 Task: Check the average views per listing of gourmet kitchen in the last 3 years.
Action: Mouse moved to (746, 173)
Screenshot: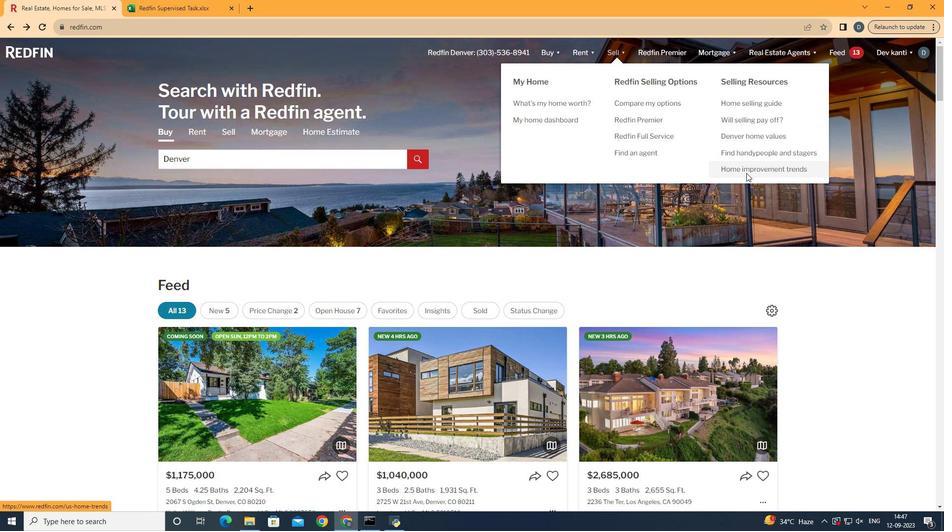 
Action: Mouse pressed left at (746, 173)
Screenshot: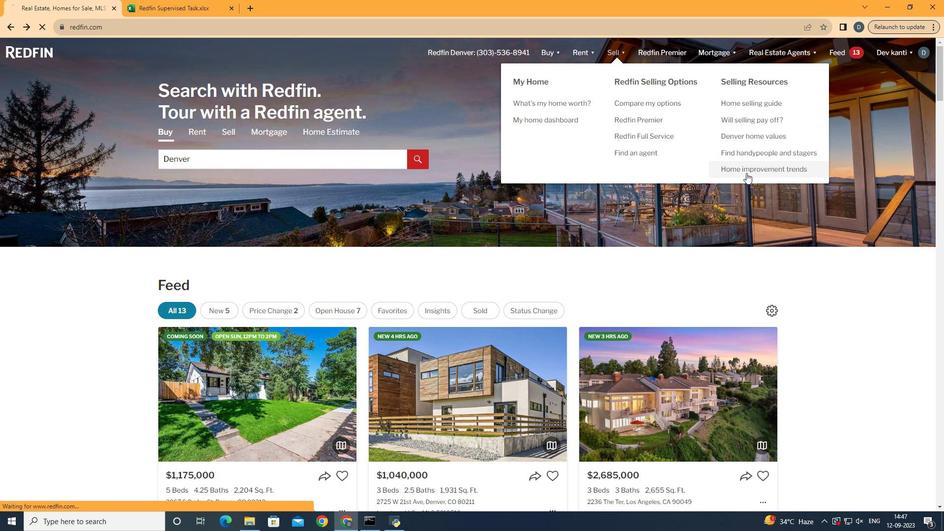 
Action: Mouse moved to (237, 192)
Screenshot: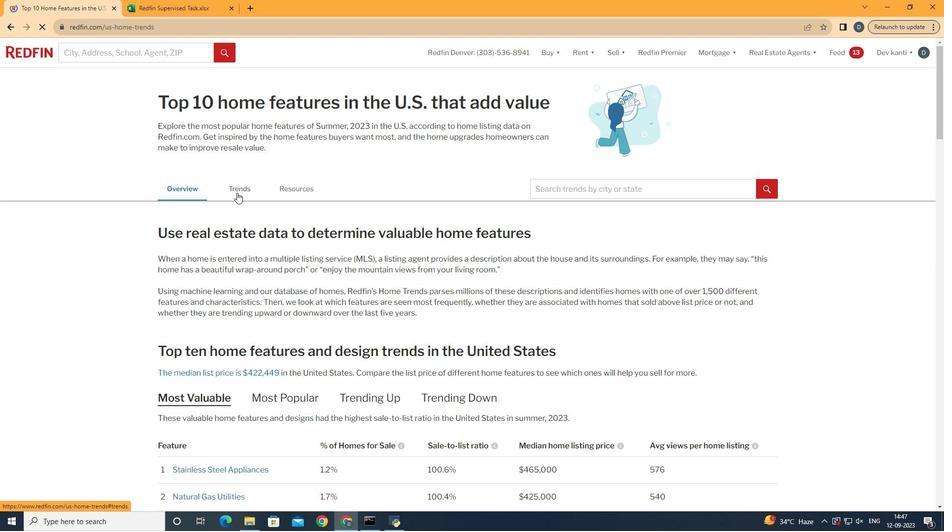 
Action: Mouse pressed left at (237, 192)
Screenshot: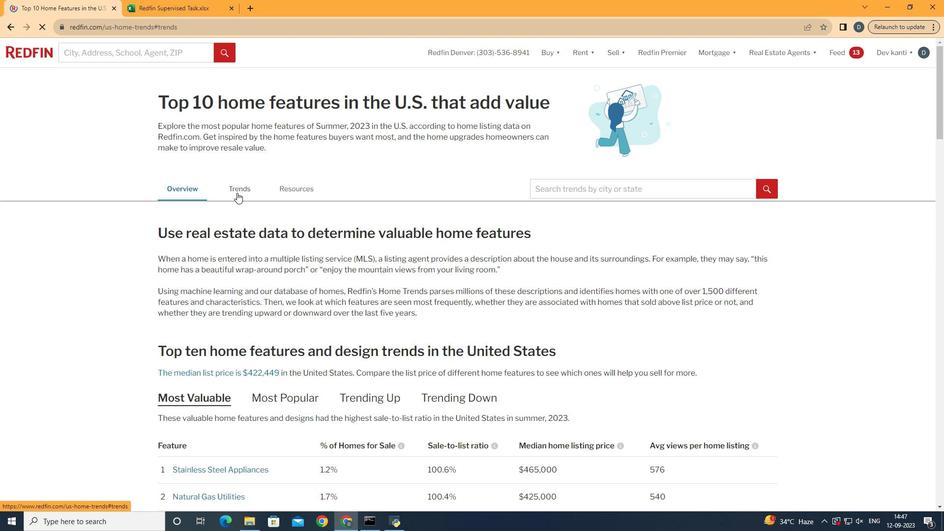 
Action: Mouse moved to (285, 198)
Screenshot: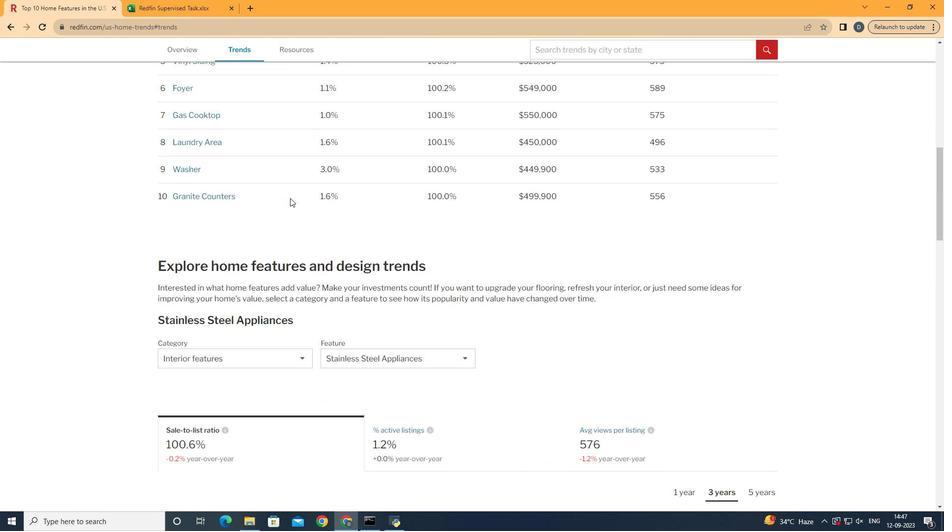 
Action: Mouse scrolled (285, 197) with delta (0, 0)
Screenshot: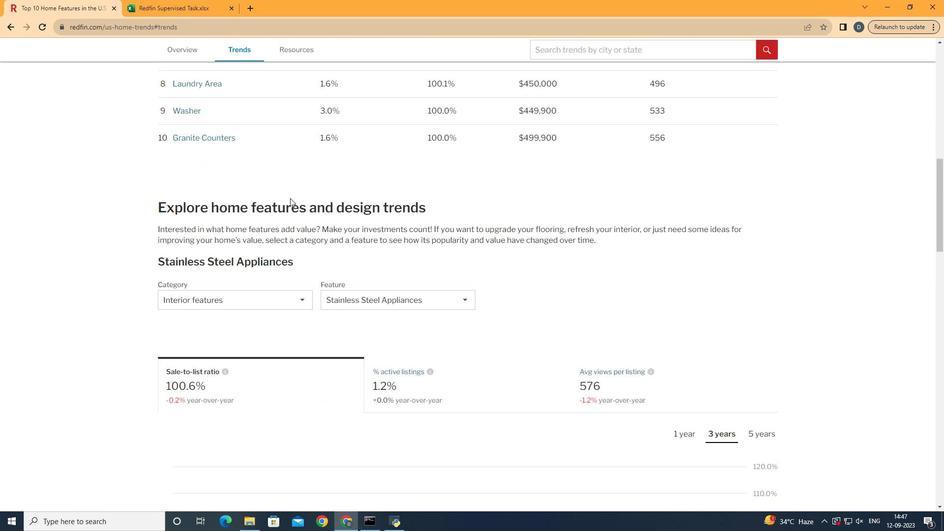 
Action: Mouse scrolled (285, 197) with delta (0, 0)
Screenshot: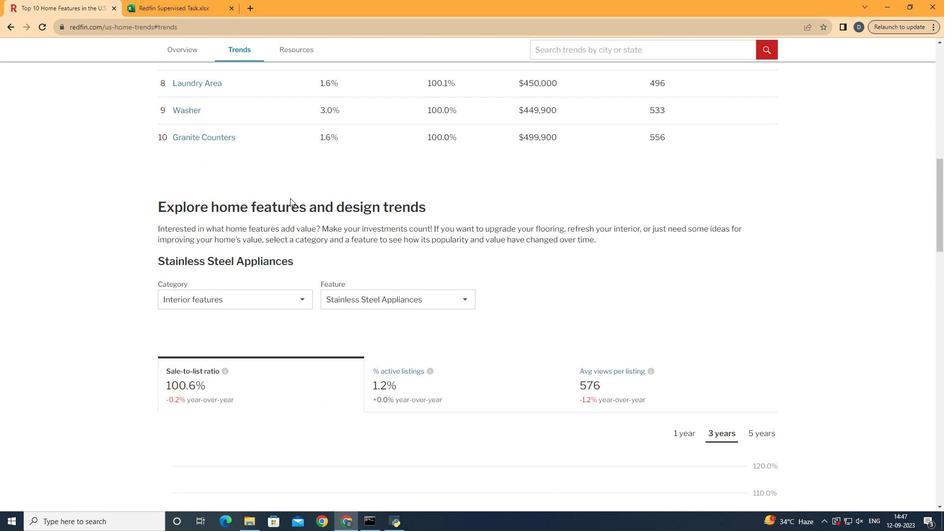 
Action: Mouse scrolled (285, 197) with delta (0, 0)
Screenshot: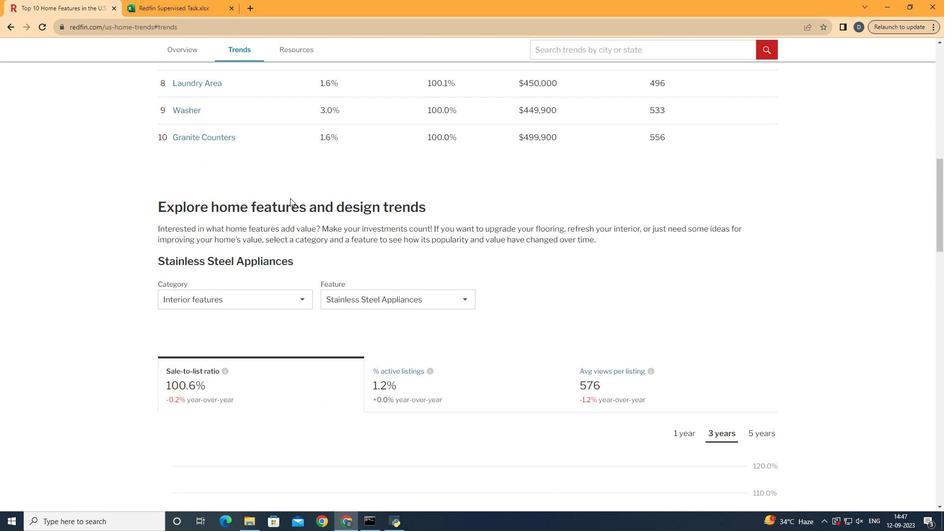 
Action: Mouse moved to (287, 198)
Screenshot: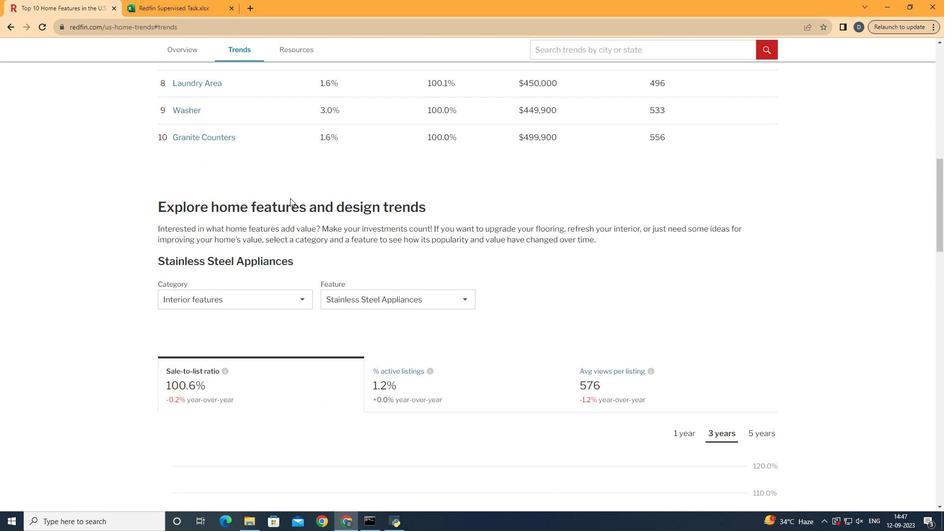 
Action: Mouse scrolled (287, 197) with delta (0, 0)
Screenshot: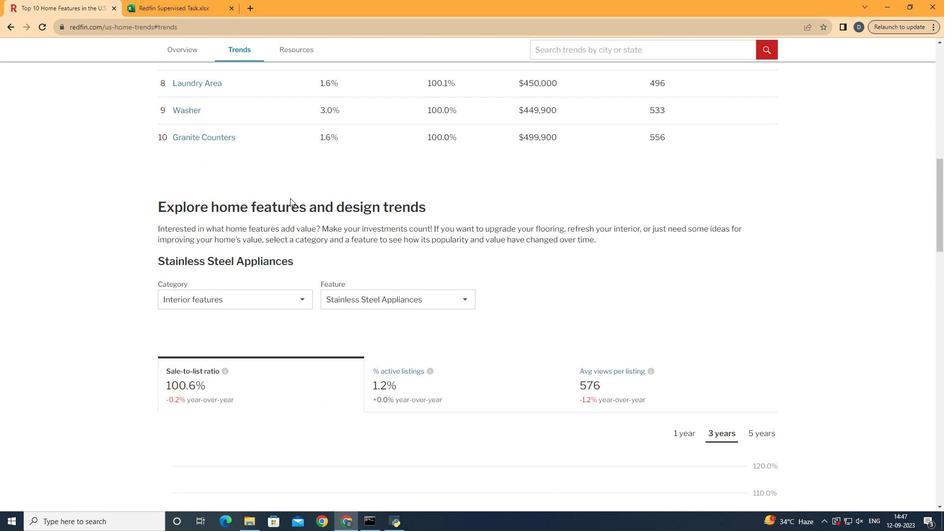 
Action: Mouse moved to (288, 198)
Screenshot: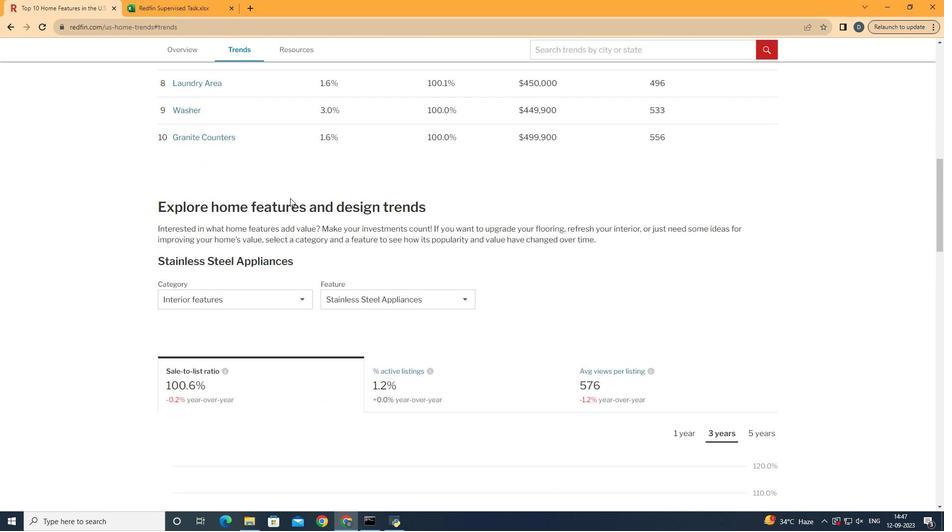 
Action: Mouse scrolled (288, 197) with delta (0, 0)
Screenshot: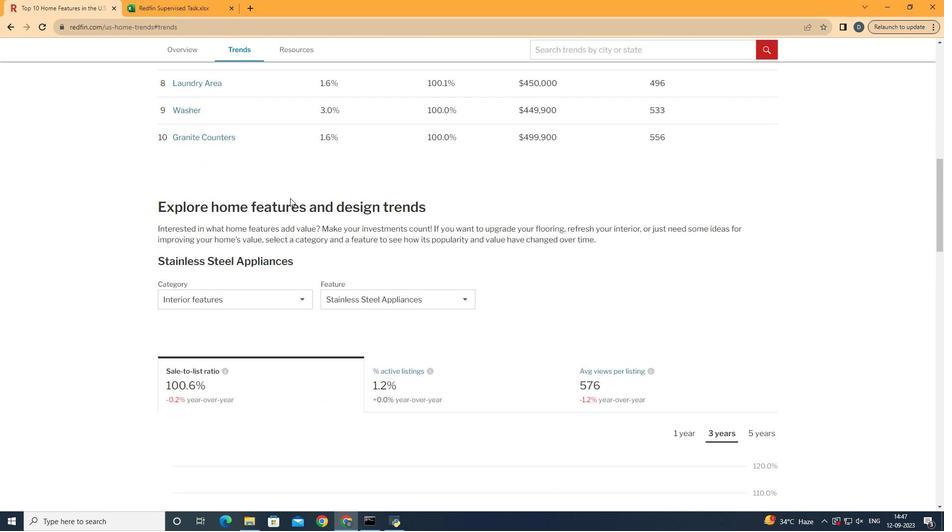 
Action: Mouse moved to (290, 198)
Screenshot: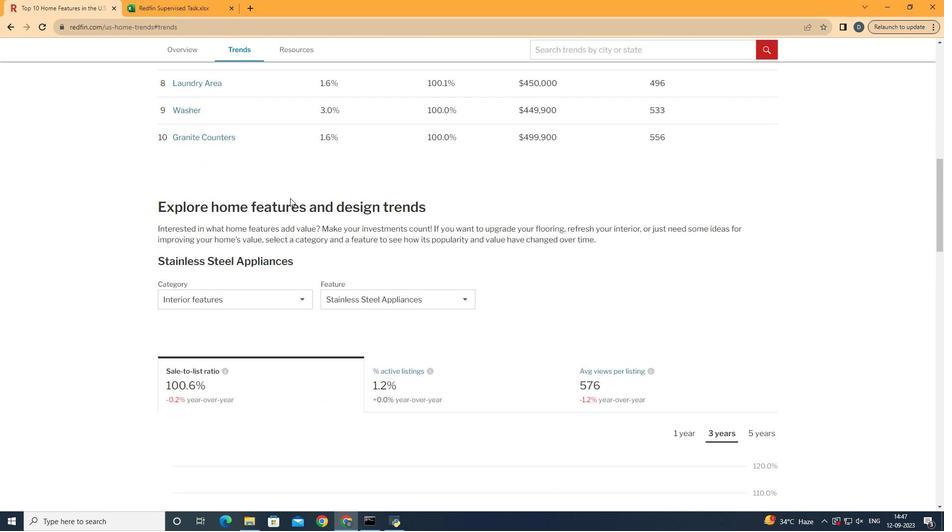 
Action: Mouse scrolled (290, 197) with delta (0, 0)
Screenshot: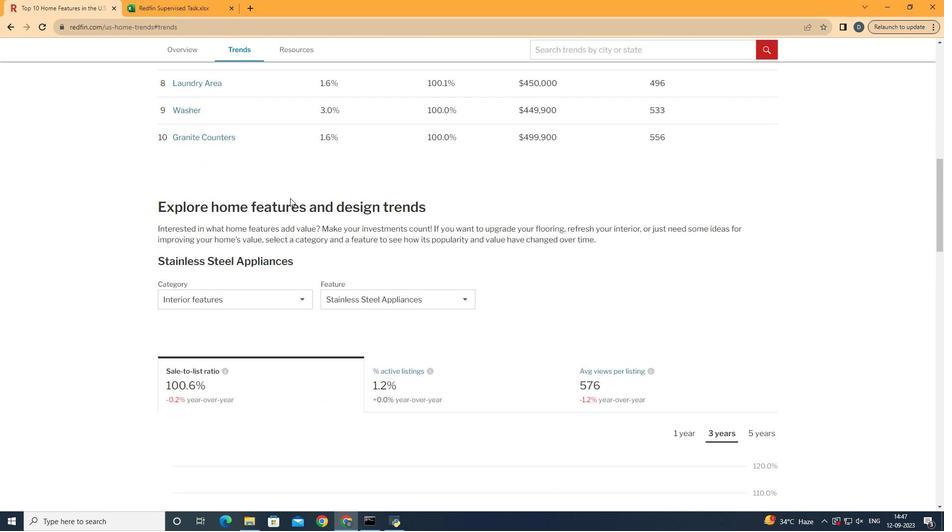 
Action: Mouse scrolled (290, 197) with delta (0, 0)
Screenshot: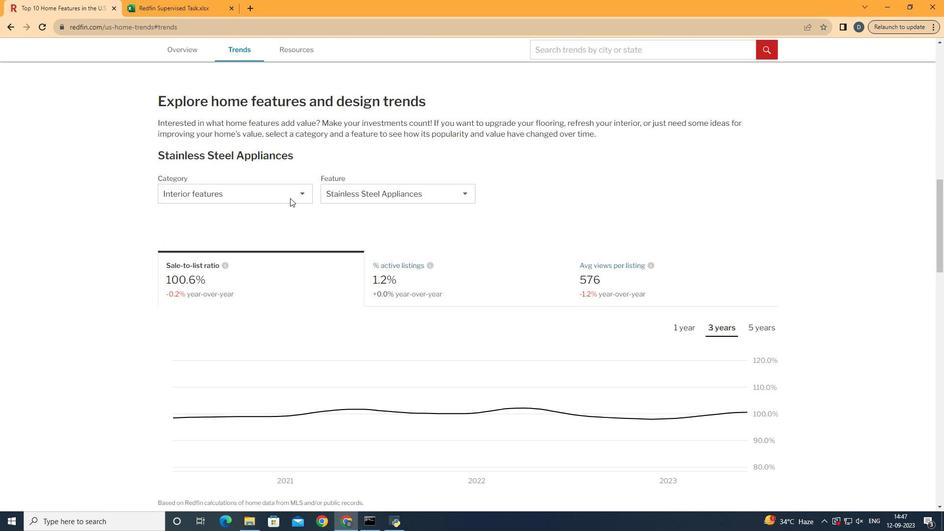 
Action: Mouse scrolled (290, 197) with delta (0, 0)
Screenshot: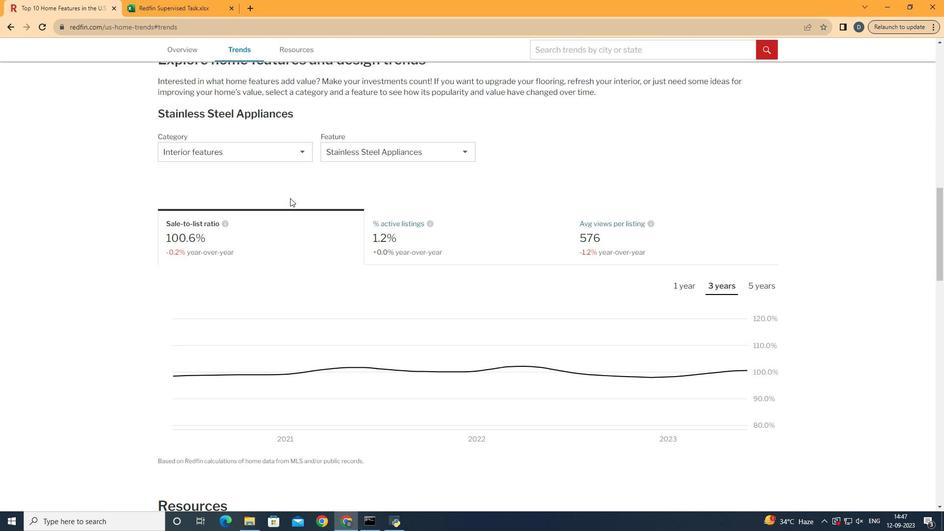 
Action: Mouse scrolled (290, 197) with delta (0, 0)
Screenshot: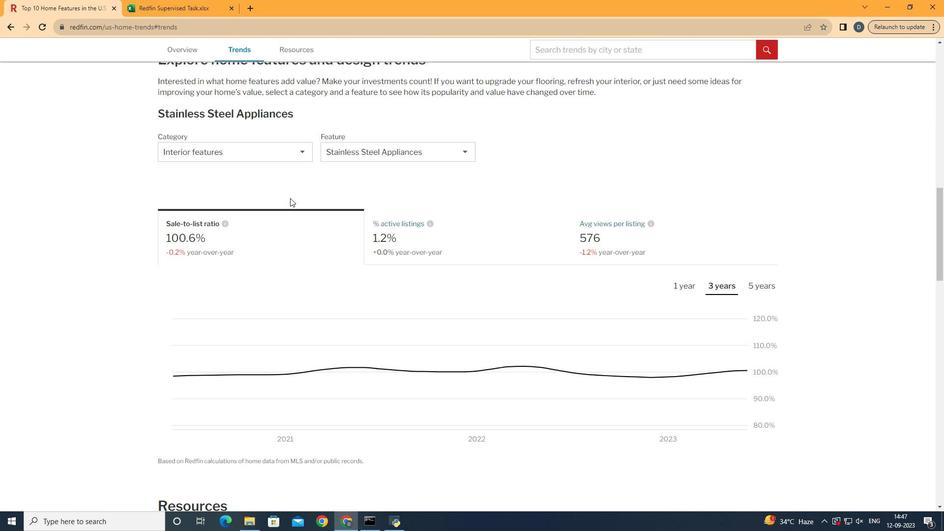 
Action: Mouse moved to (279, 153)
Screenshot: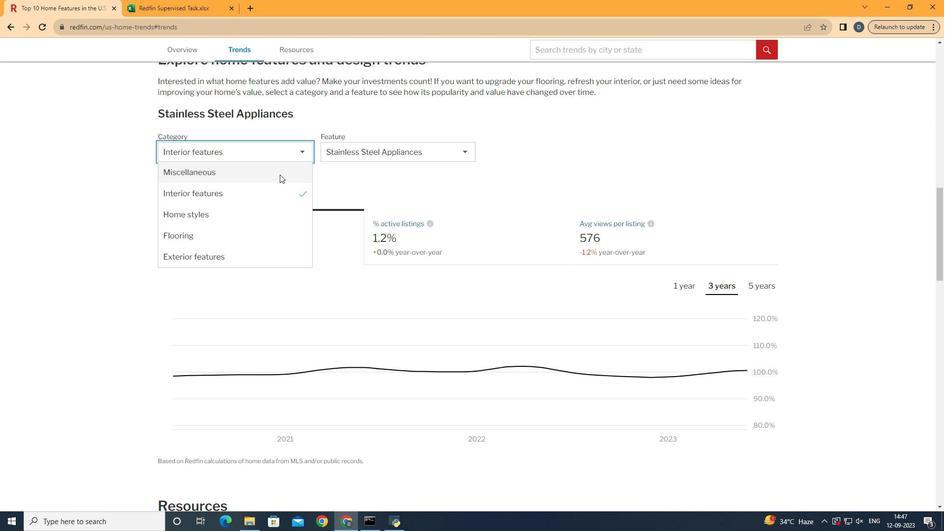 
Action: Mouse pressed left at (279, 153)
Screenshot: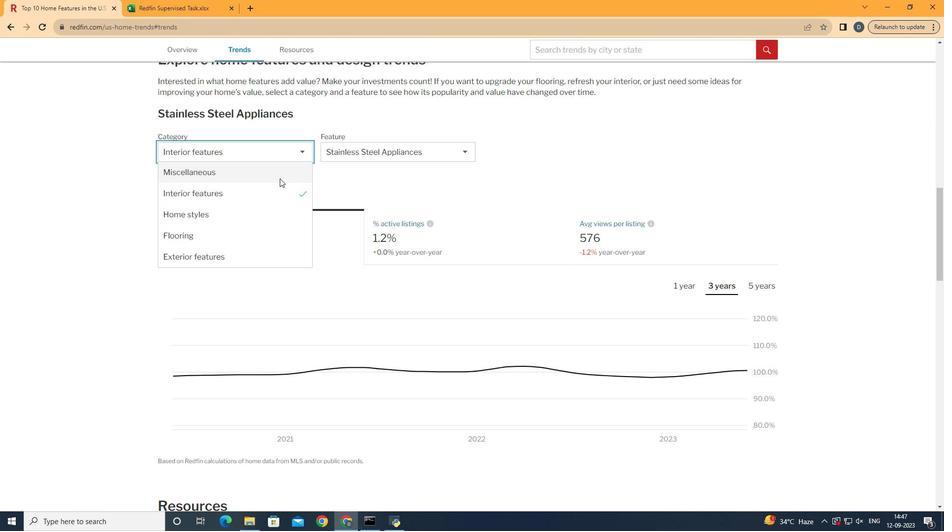 
Action: Mouse moved to (279, 185)
Screenshot: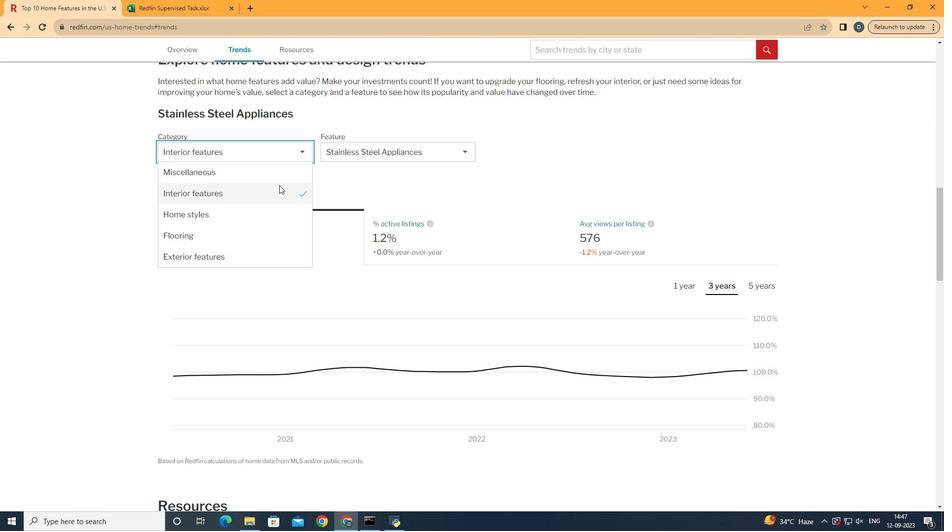 
Action: Mouse pressed left at (279, 185)
Screenshot: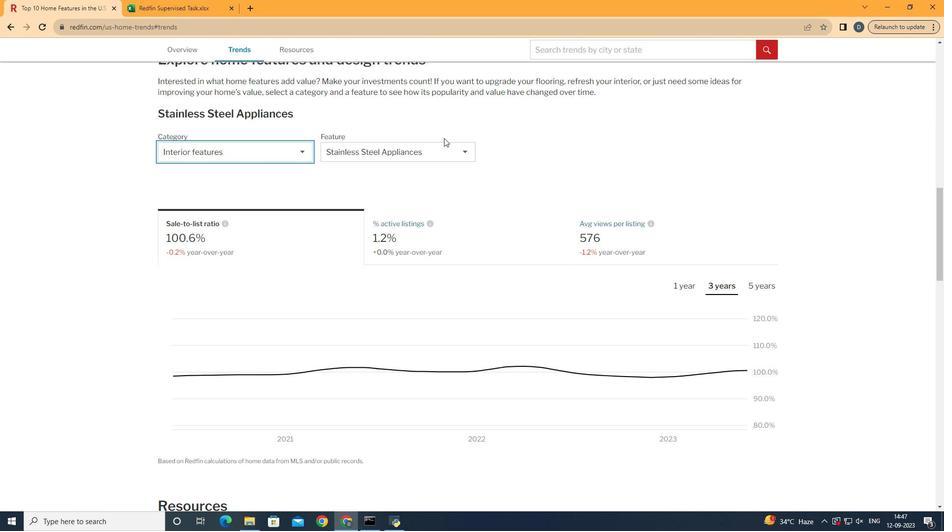 
Action: Mouse moved to (444, 138)
Screenshot: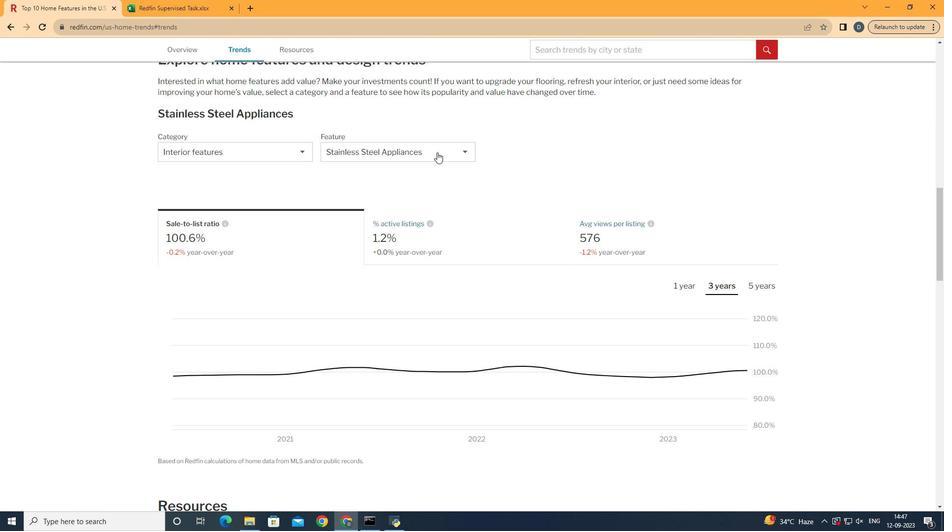 
Action: Mouse pressed left at (444, 138)
Screenshot: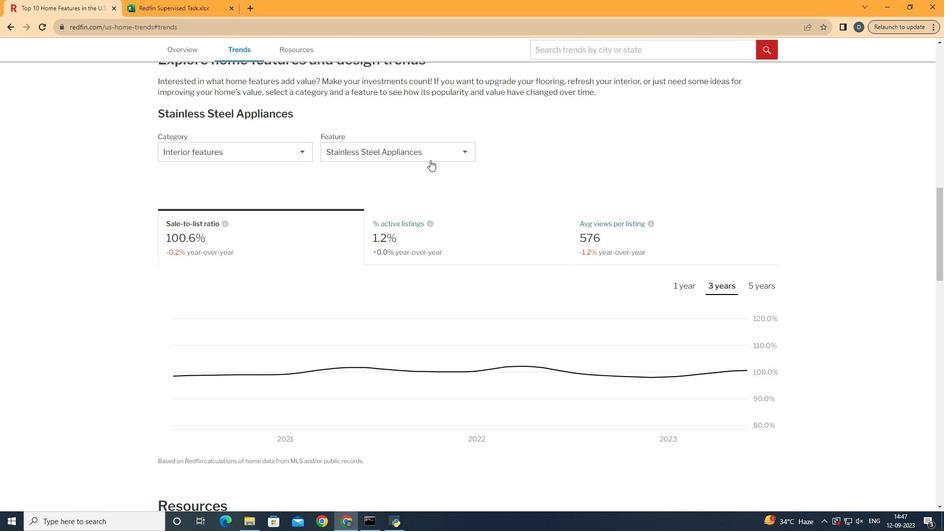 
Action: Mouse moved to (430, 160)
Screenshot: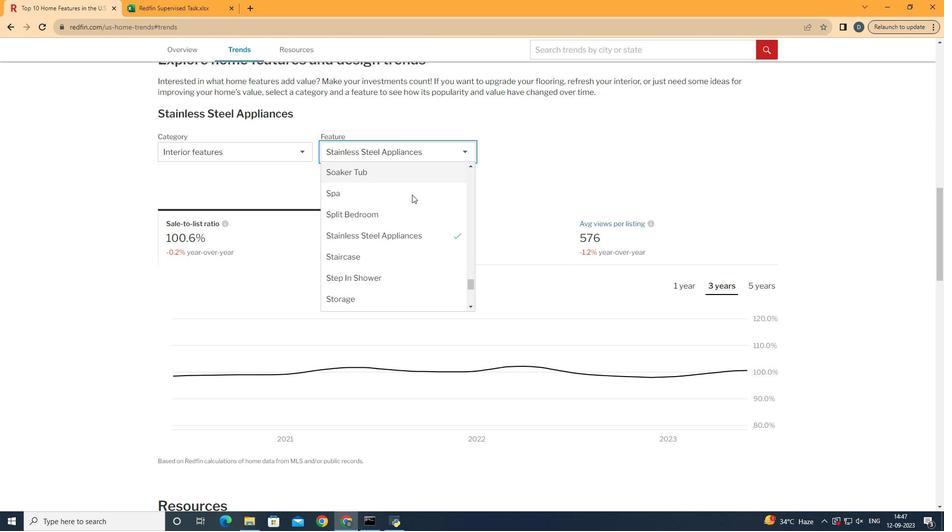 
Action: Mouse pressed left at (430, 160)
Screenshot: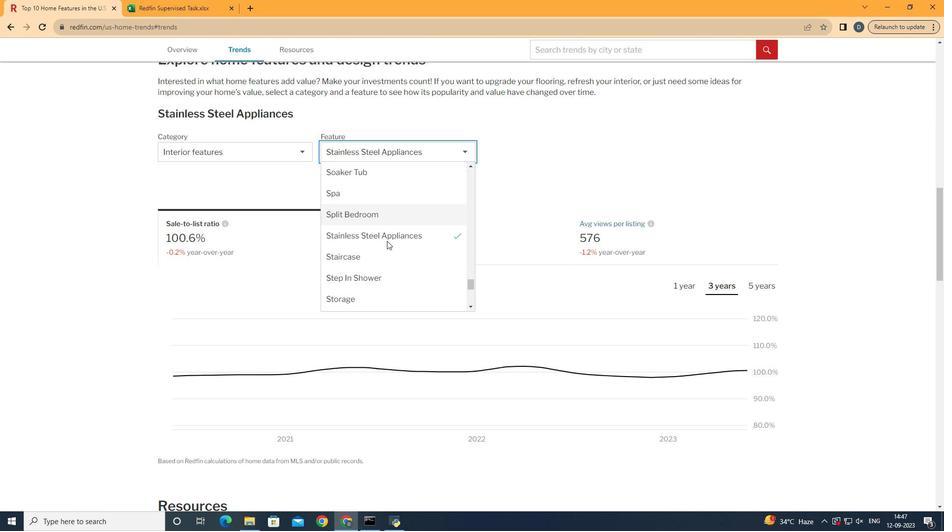 
Action: Mouse moved to (392, 245)
Screenshot: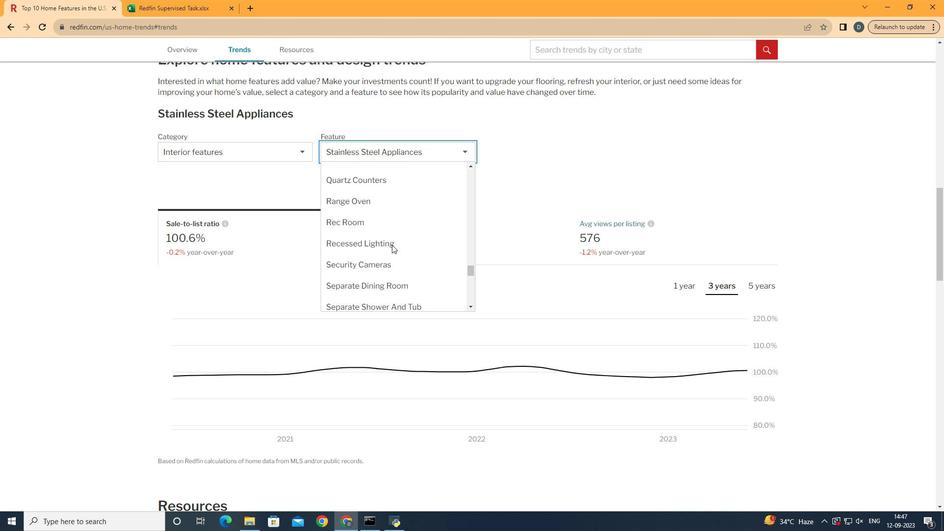 
Action: Mouse scrolled (392, 245) with delta (0, 0)
Screenshot: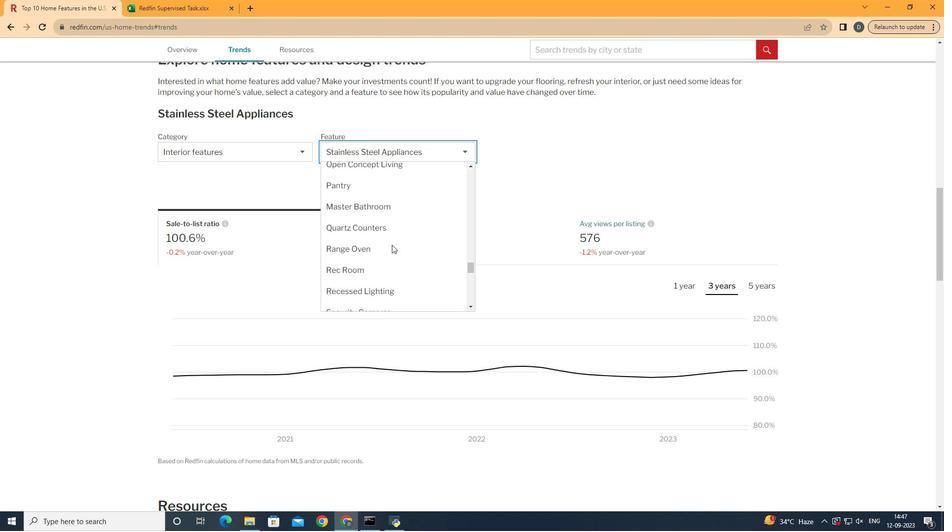 
Action: Mouse scrolled (392, 245) with delta (0, 0)
Screenshot: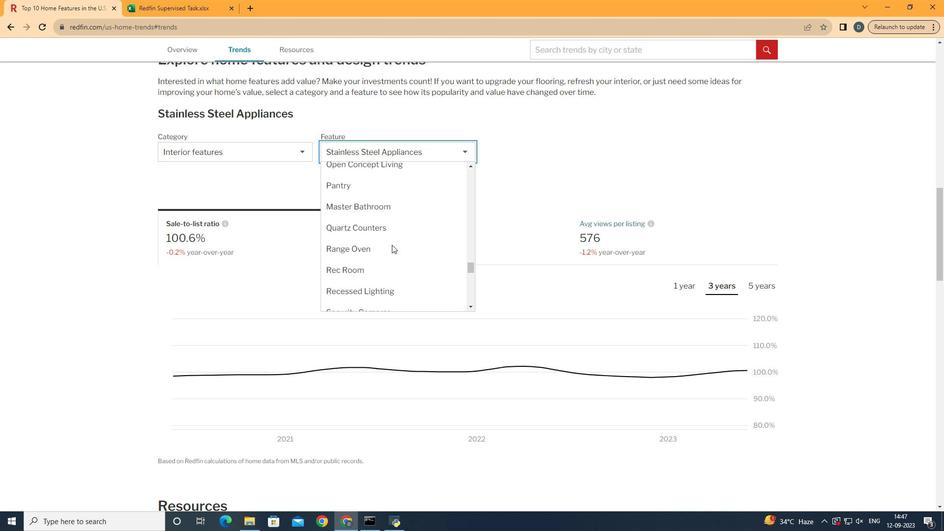 
Action: Mouse scrolled (392, 245) with delta (0, 0)
Screenshot: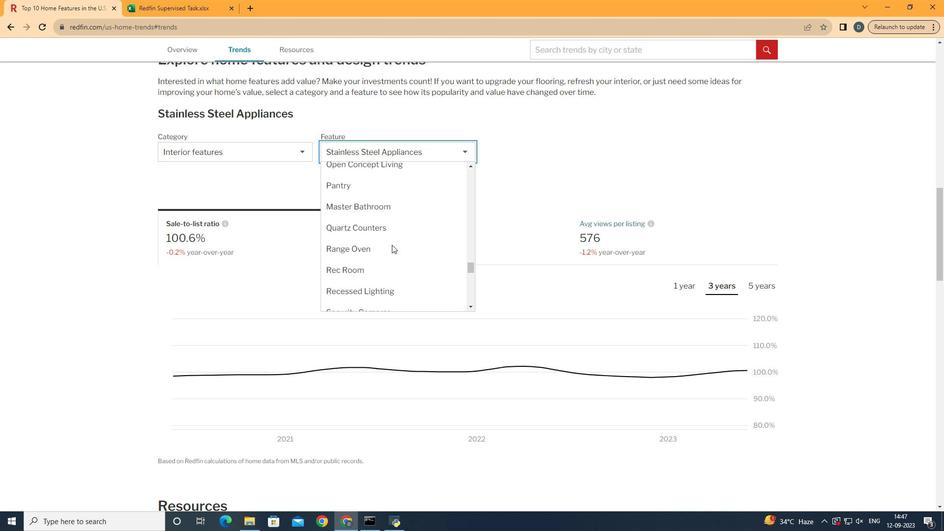 
Action: Mouse scrolled (392, 245) with delta (0, 0)
Screenshot: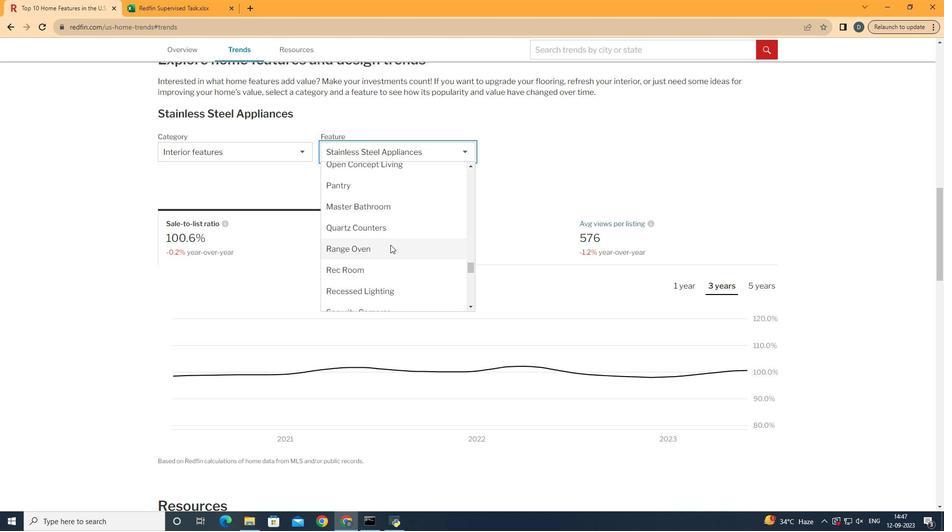 
Action: Mouse scrolled (392, 245) with delta (0, 0)
Screenshot: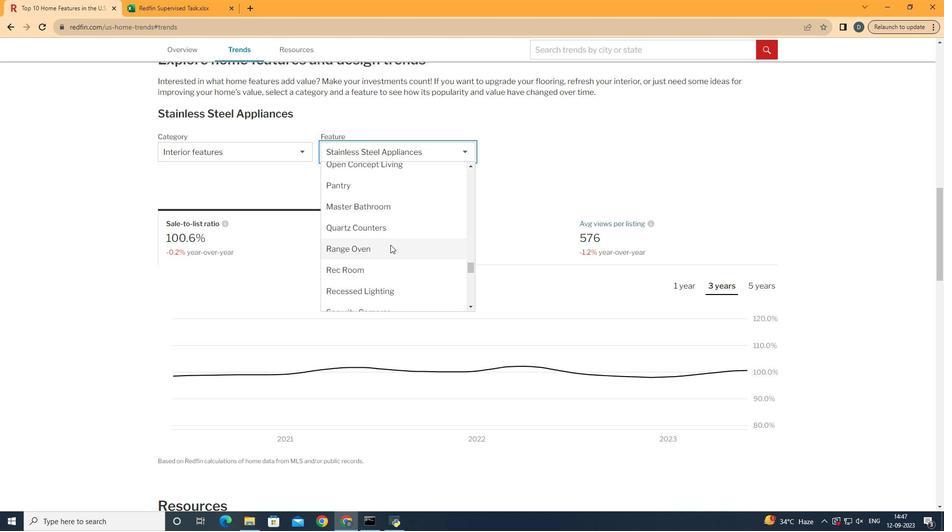 
Action: Mouse moved to (390, 245)
Screenshot: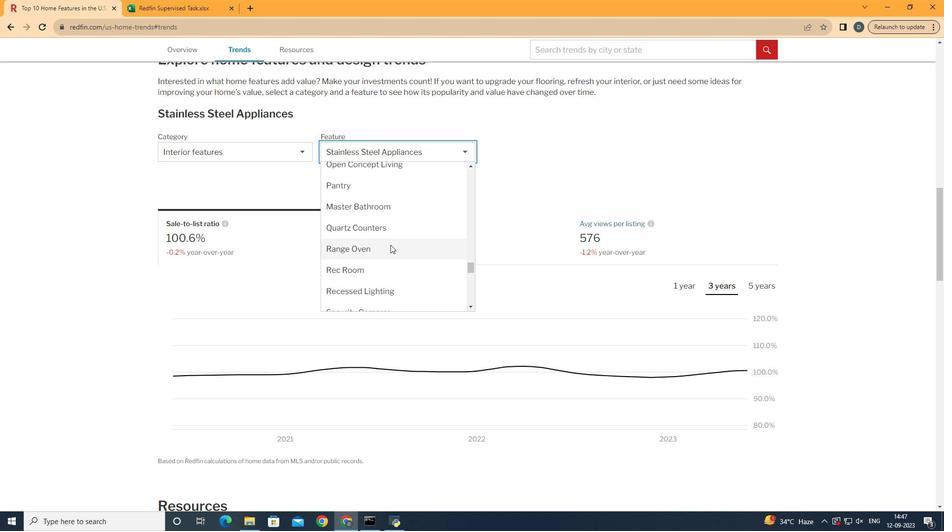 
Action: Mouse scrolled (390, 245) with delta (0, 0)
Screenshot: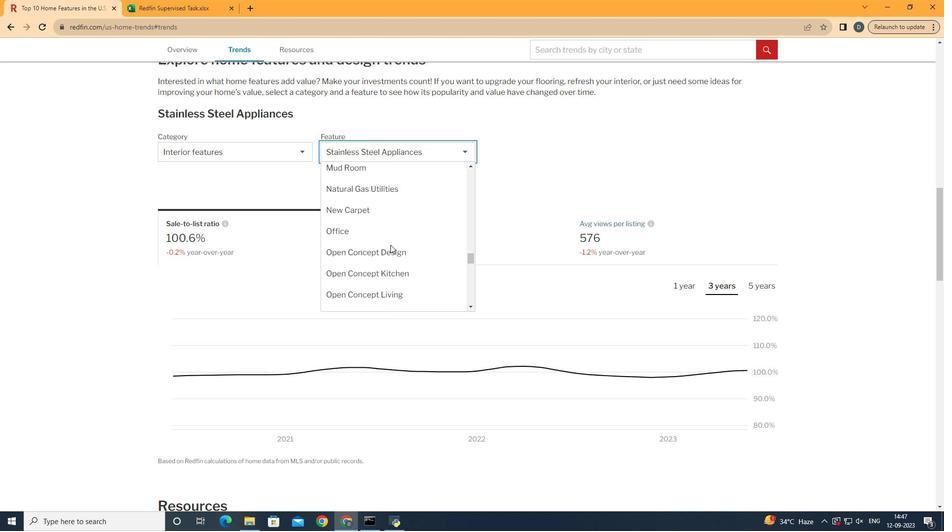 
Action: Mouse scrolled (390, 245) with delta (0, 0)
Screenshot: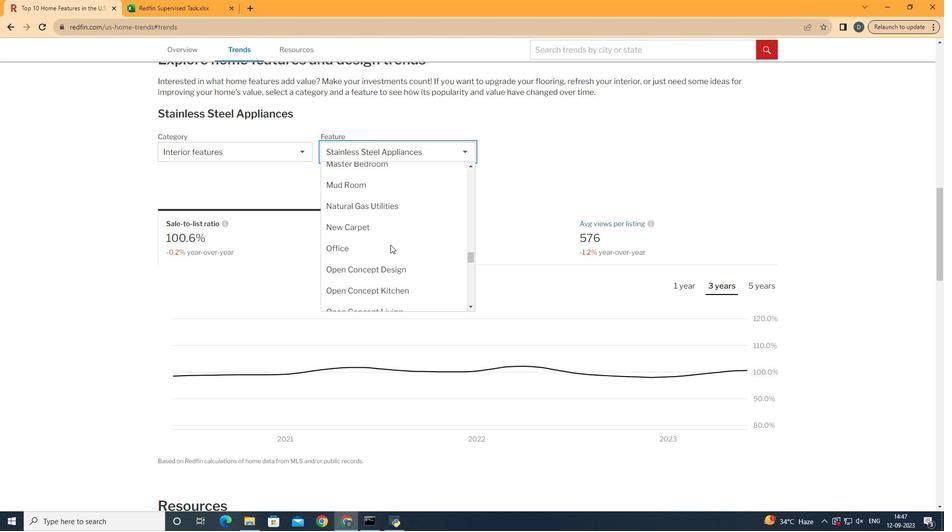 
Action: Mouse scrolled (390, 245) with delta (0, 0)
Screenshot: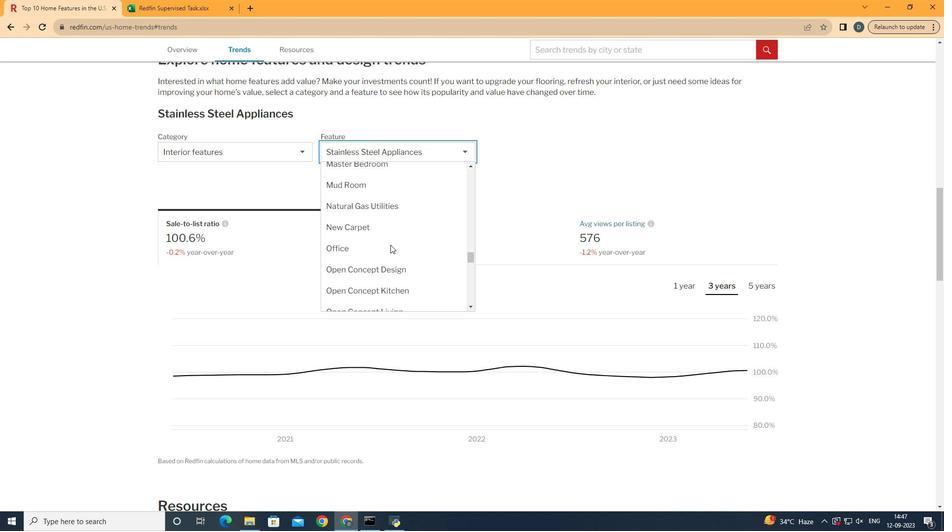 
Action: Mouse scrolled (390, 245) with delta (0, 0)
Screenshot: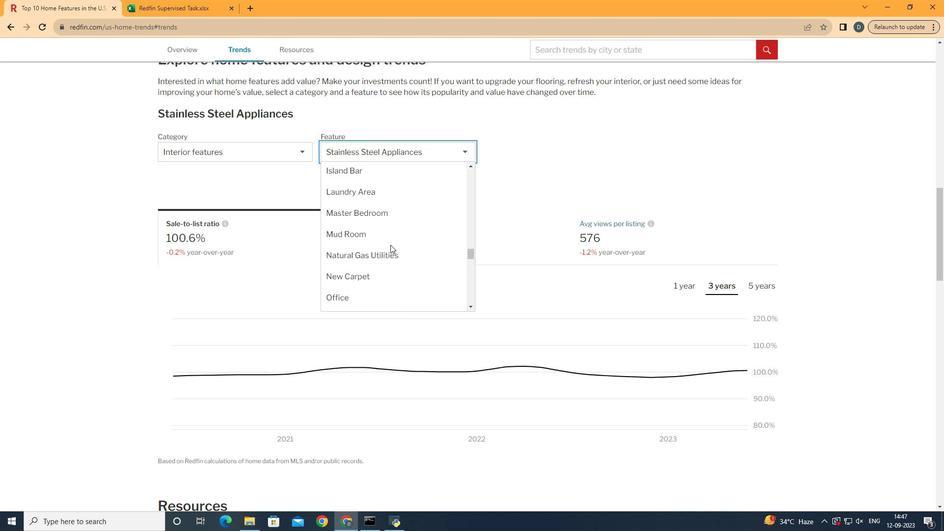 
Action: Mouse scrolled (390, 245) with delta (0, 0)
Screenshot: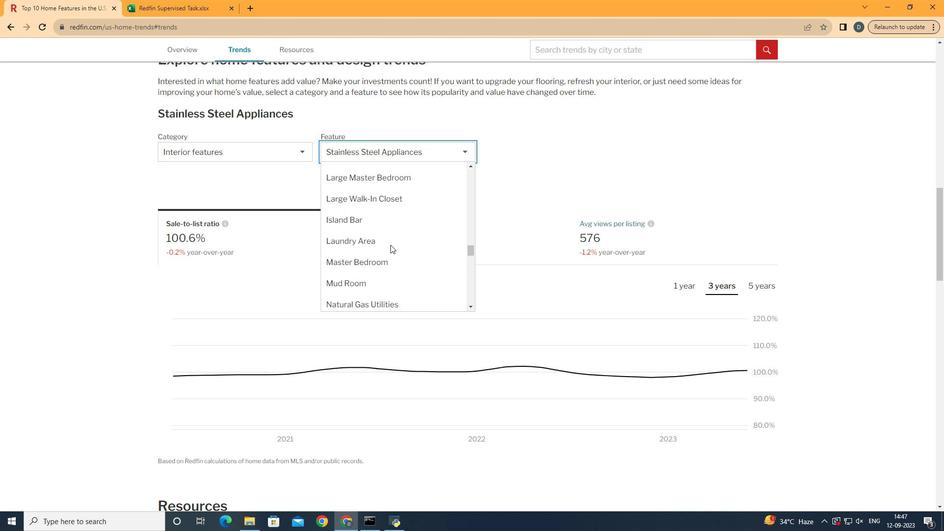 
Action: Mouse moved to (401, 230)
Screenshot: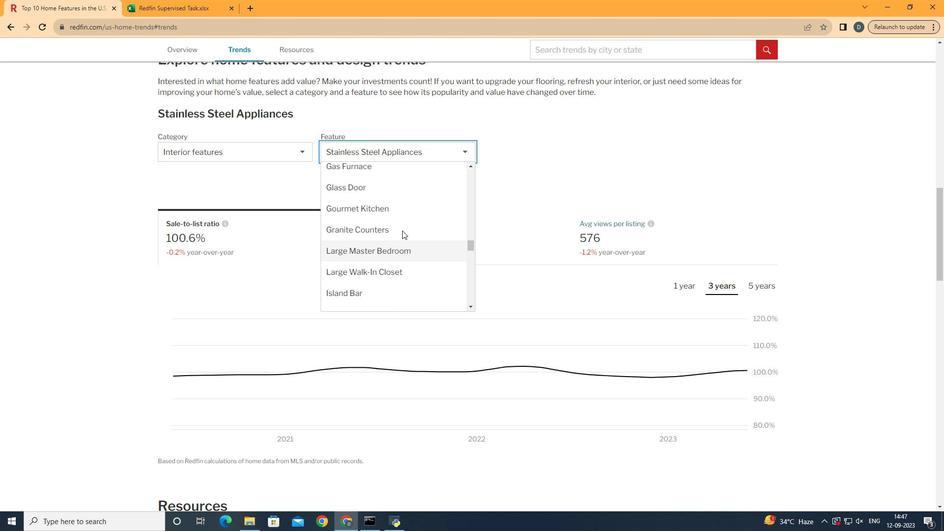
Action: Mouse scrolled (401, 231) with delta (0, 0)
Screenshot: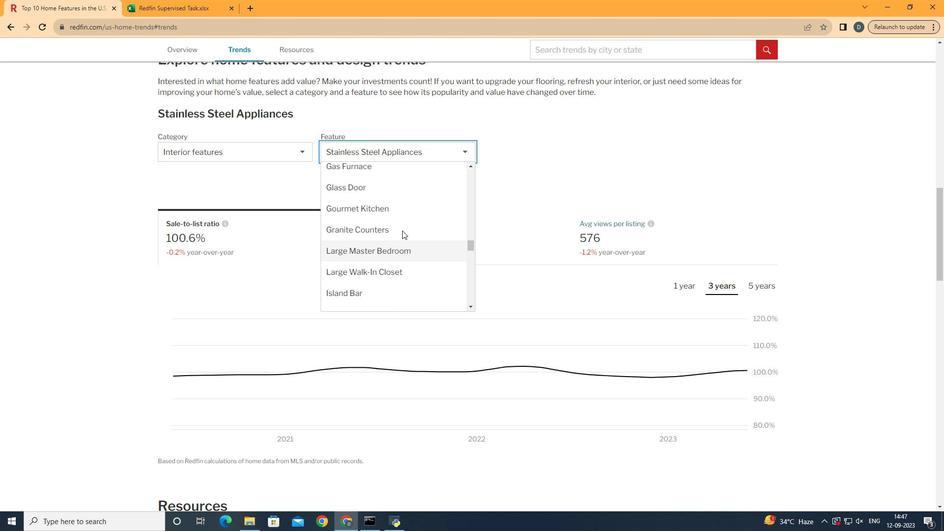 
Action: Mouse moved to (401, 230)
Screenshot: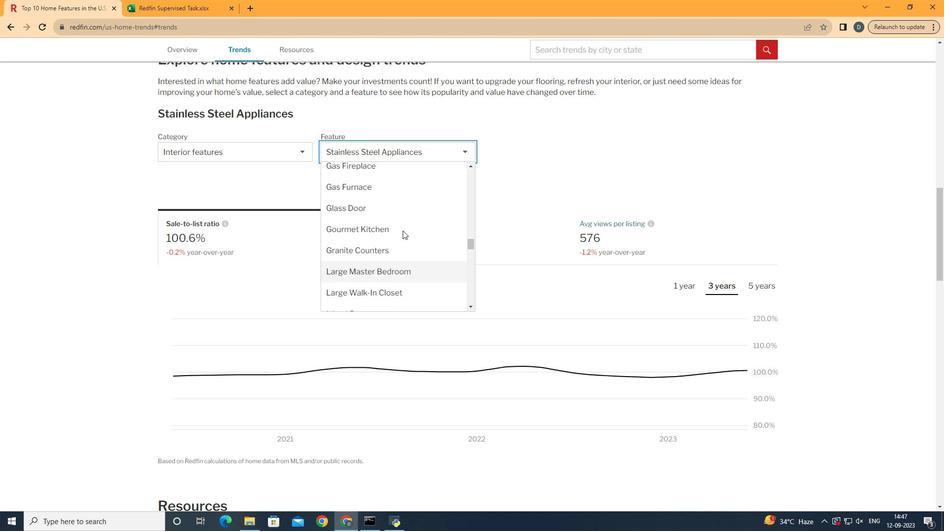 
Action: Mouse scrolled (401, 231) with delta (0, 0)
Screenshot: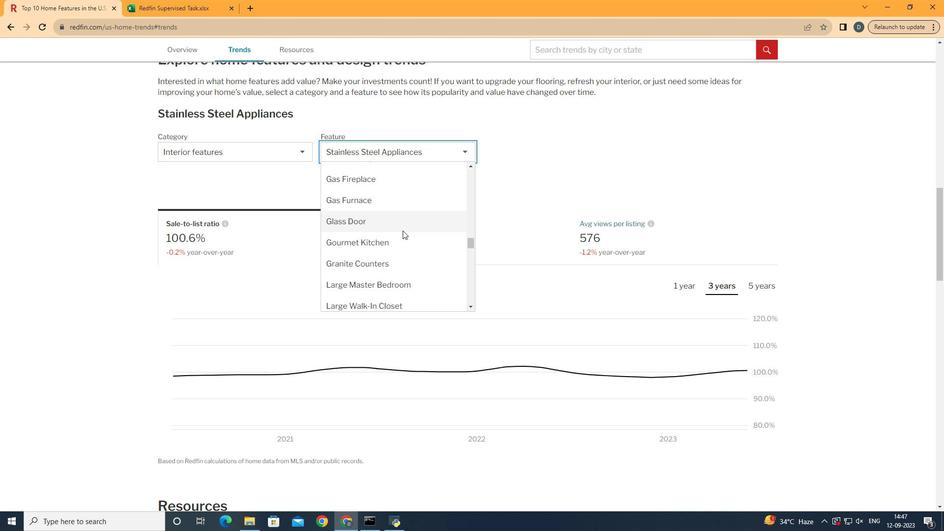 
Action: Mouse moved to (402, 230)
Screenshot: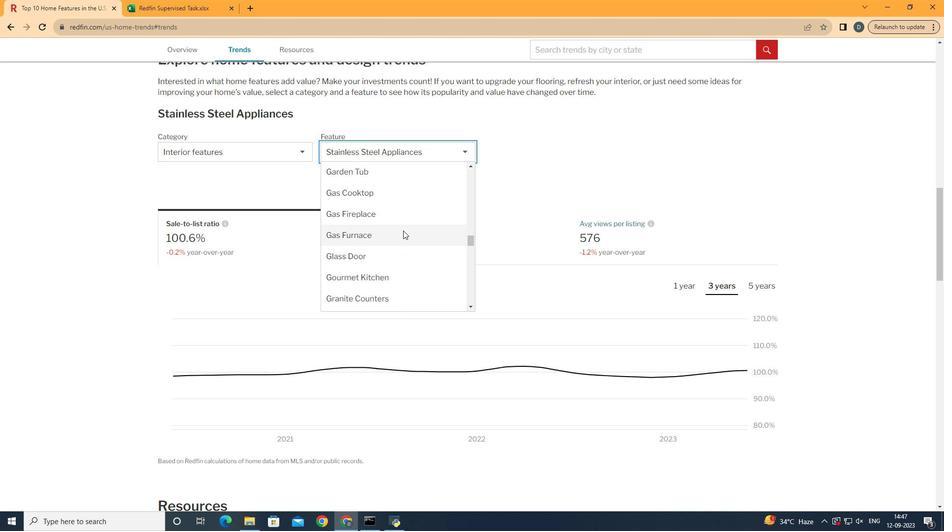 
Action: Mouse scrolled (402, 231) with delta (0, 0)
Screenshot: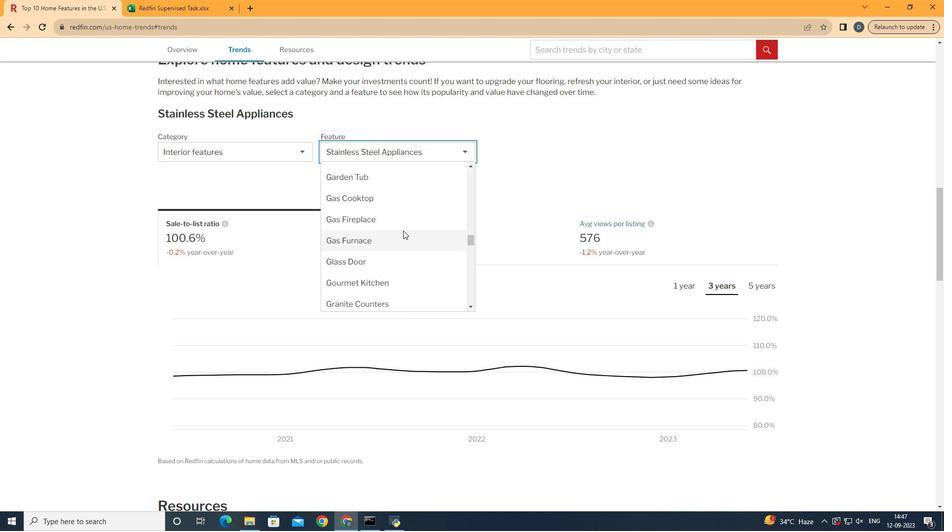 
Action: Mouse moved to (402, 288)
Screenshot: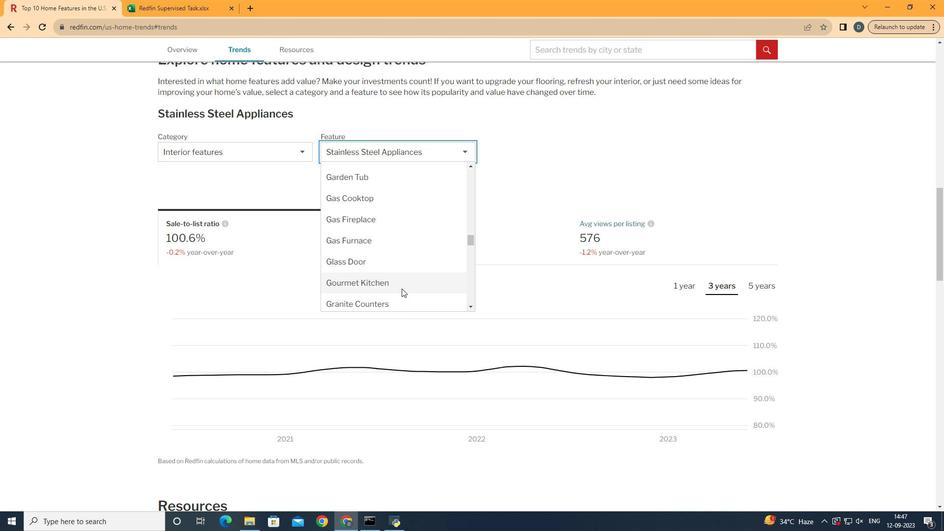 
Action: Mouse pressed left at (402, 288)
Screenshot: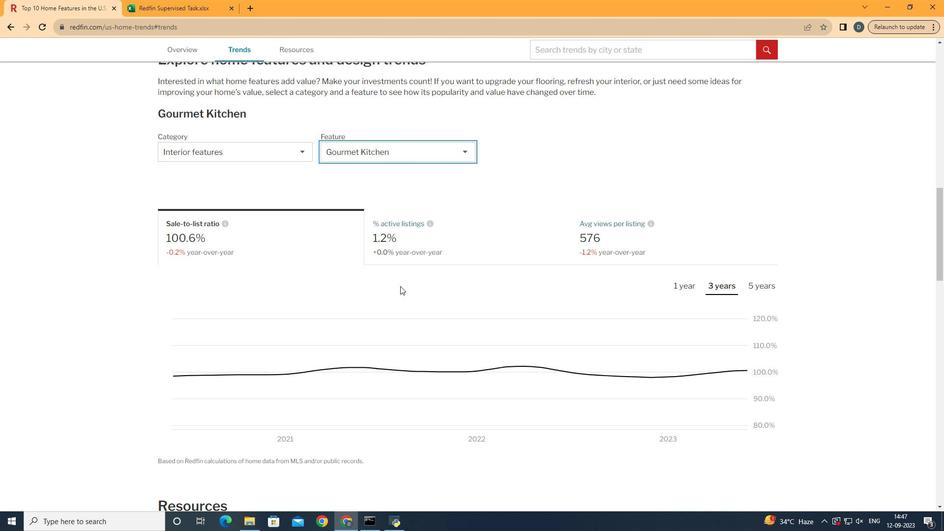
Action: Mouse moved to (665, 245)
Screenshot: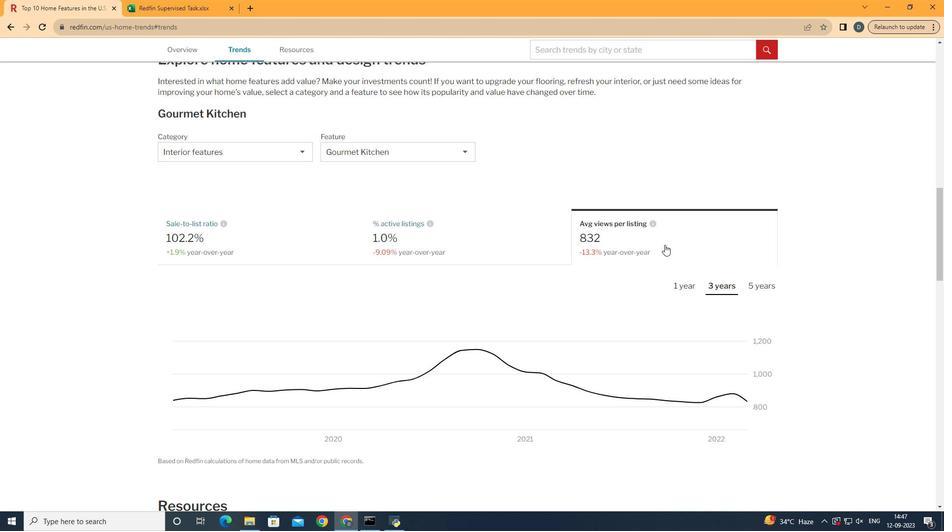 
Action: Mouse pressed left at (665, 245)
Screenshot: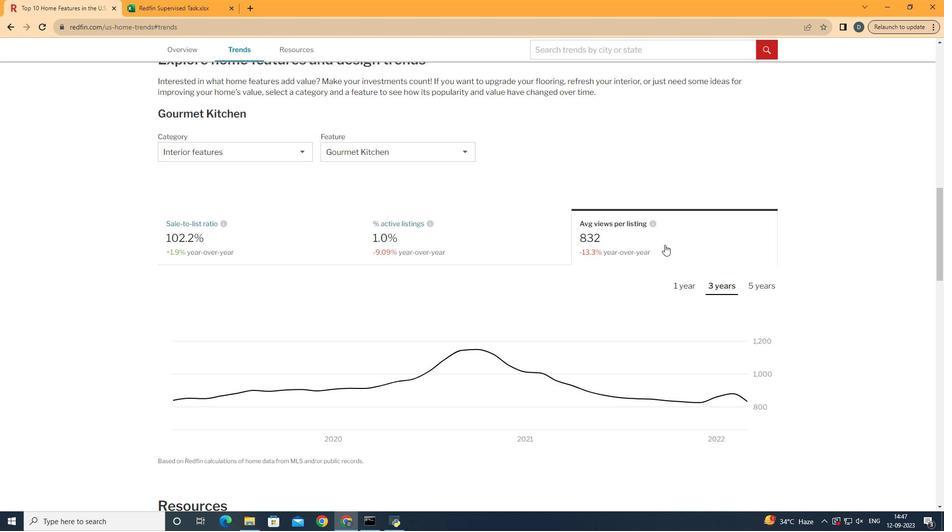 
Action: Mouse moved to (741, 284)
Screenshot: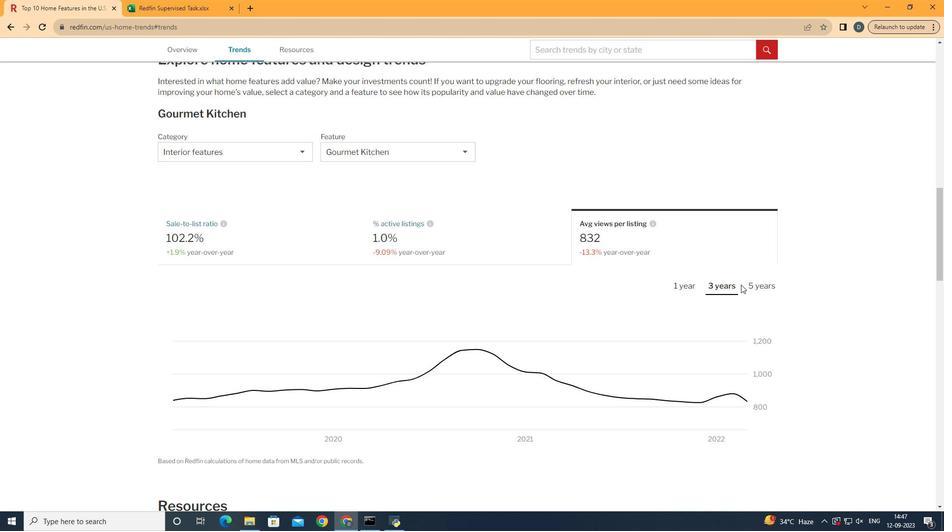
Action: Mouse pressed left at (741, 284)
Screenshot: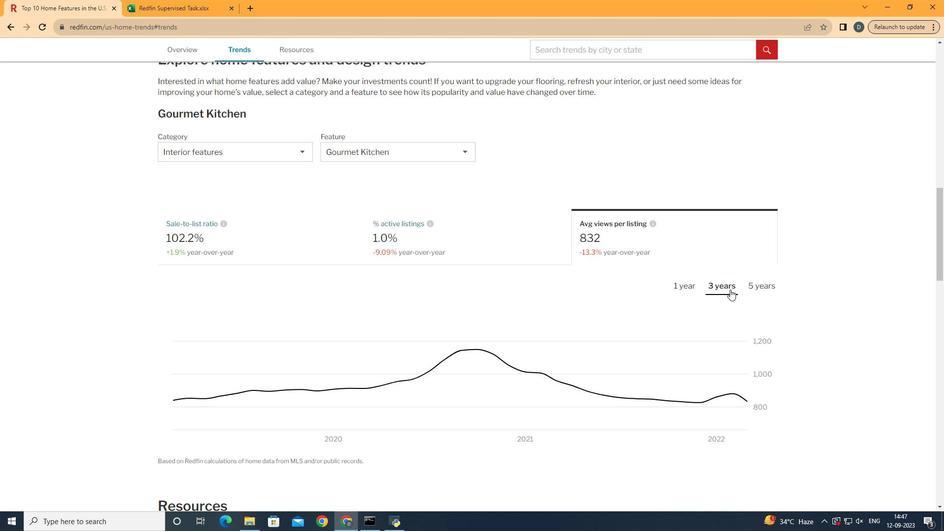 
Action: Mouse moved to (729, 290)
Screenshot: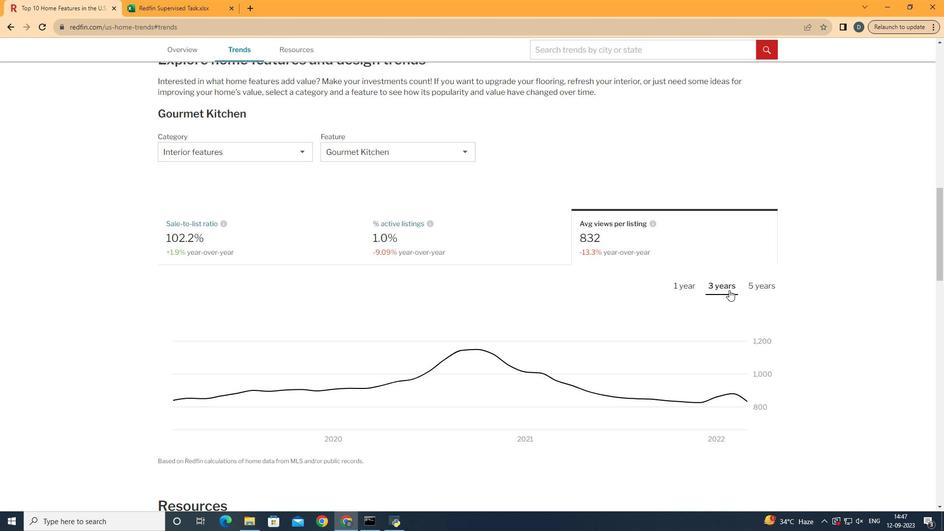
Action: Mouse pressed left at (729, 290)
Screenshot: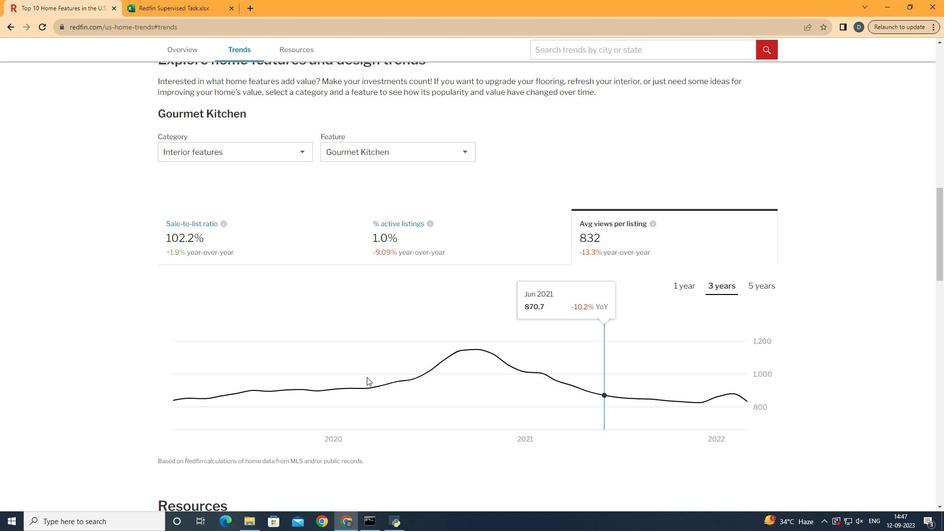 
Action: Mouse moved to (807, 404)
Screenshot: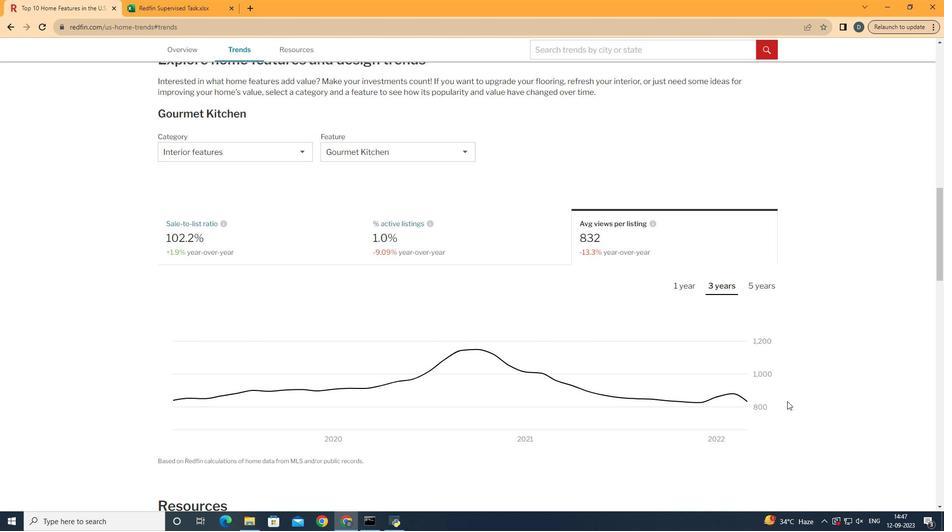 
